 Task: Move the task Create a feature for users to track their fitness and health data to the section Done in the project WebTech and filter the tasks in the project by High Priority.
Action: Mouse moved to (59, 376)
Screenshot: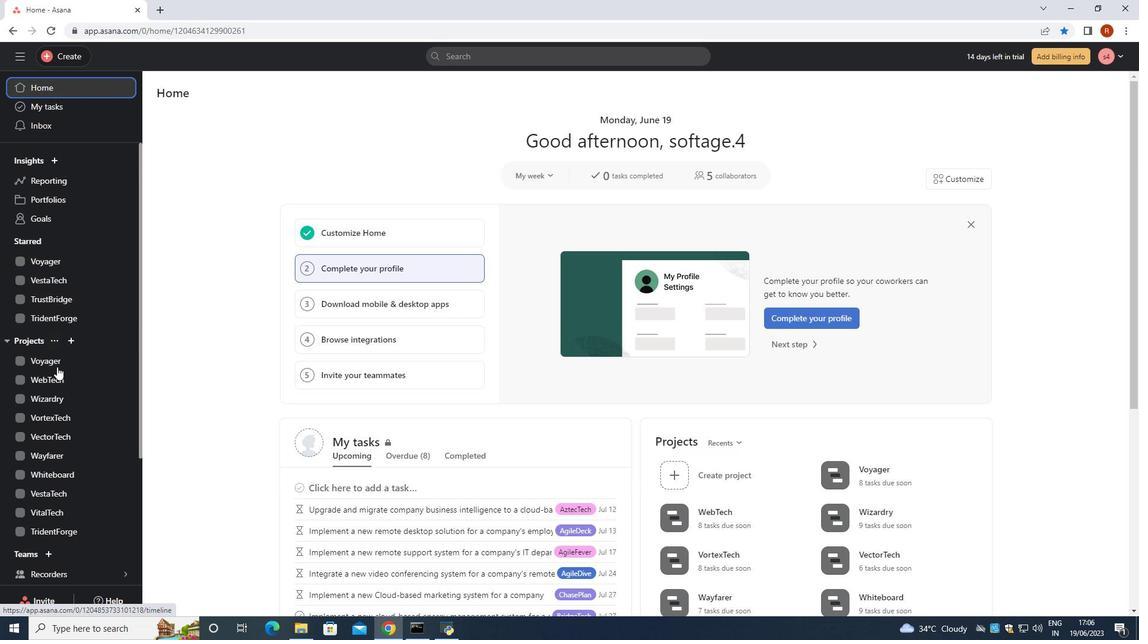 
Action: Mouse pressed left at (59, 376)
Screenshot: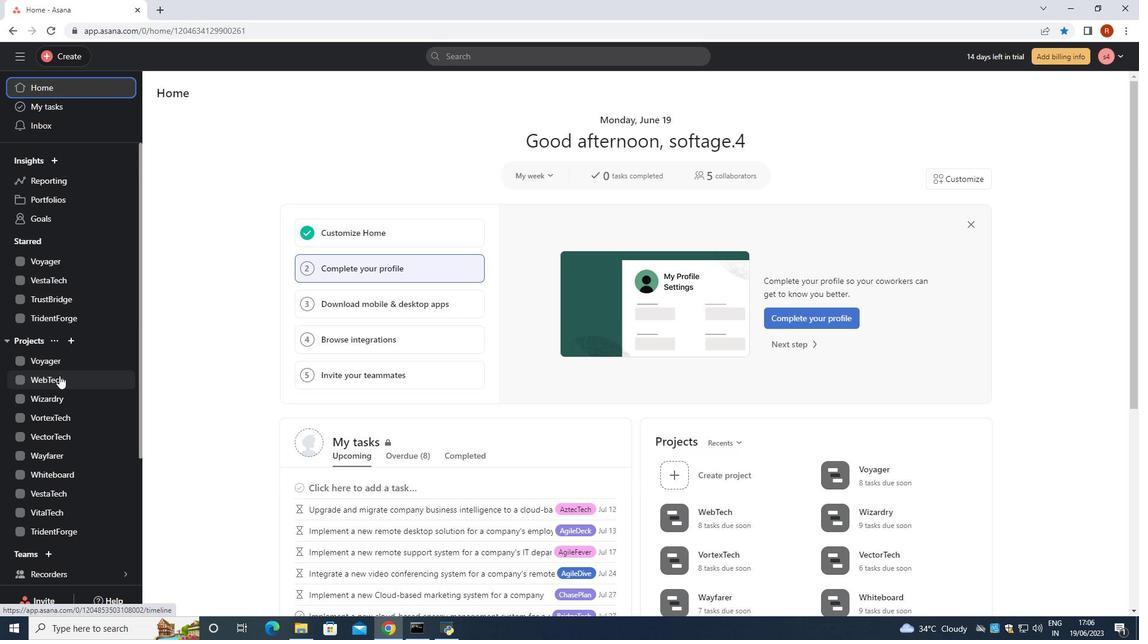 
Action: Mouse moved to (477, 257)
Screenshot: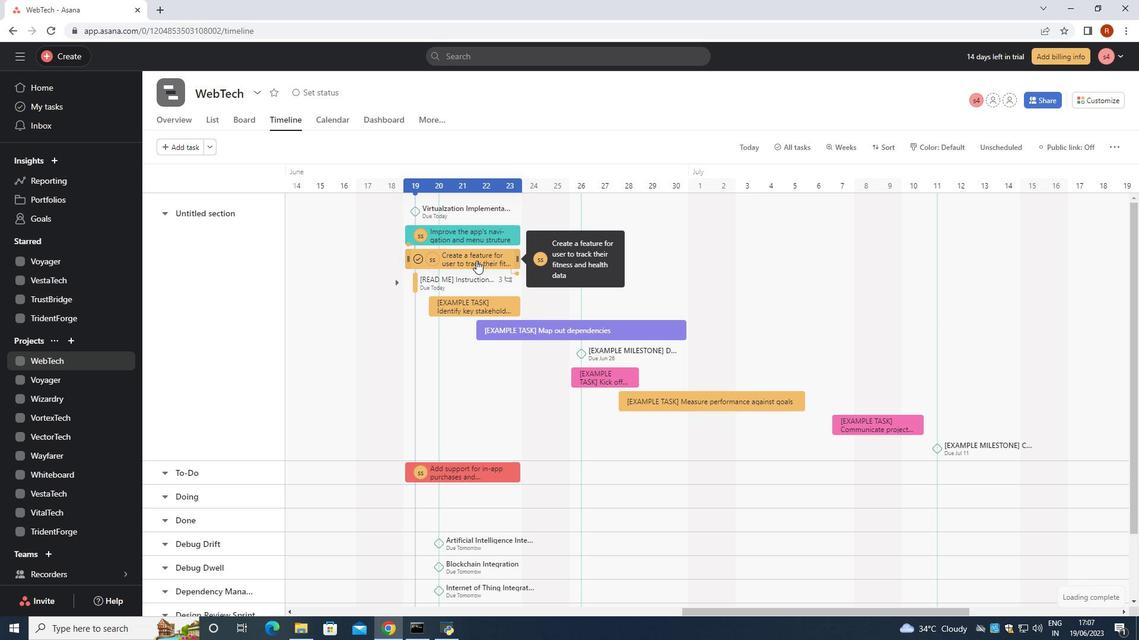 
Action: Mouse pressed left at (477, 257)
Screenshot: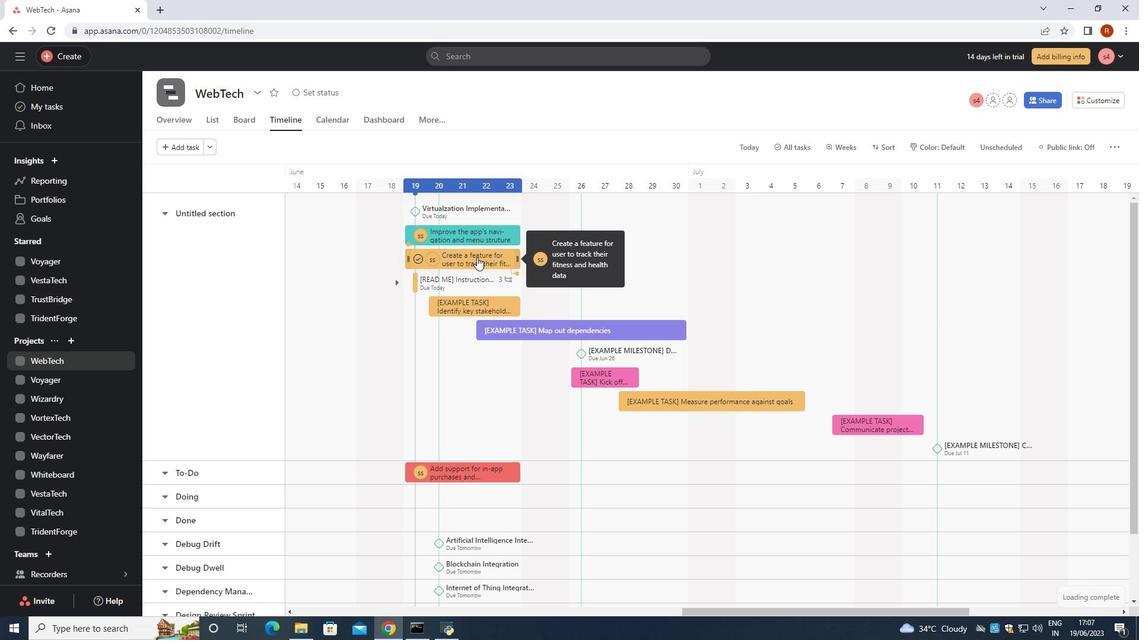 
Action: Mouse moved to (925, 279)
Screenshot: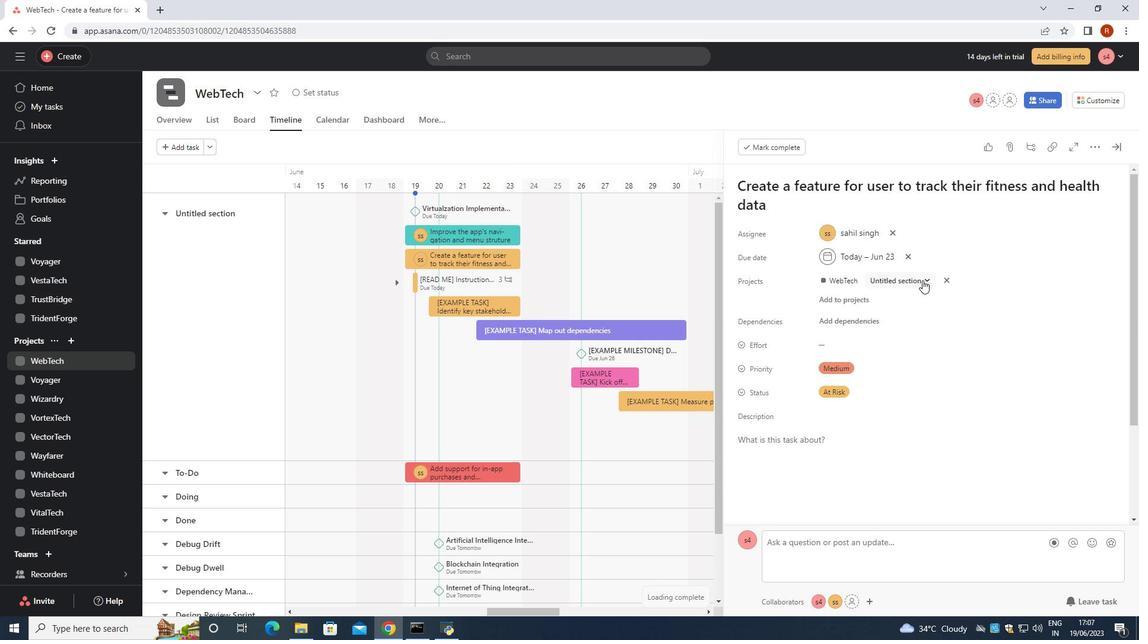 
Action: Mouse pressed left at (925, 279)
Screenshot: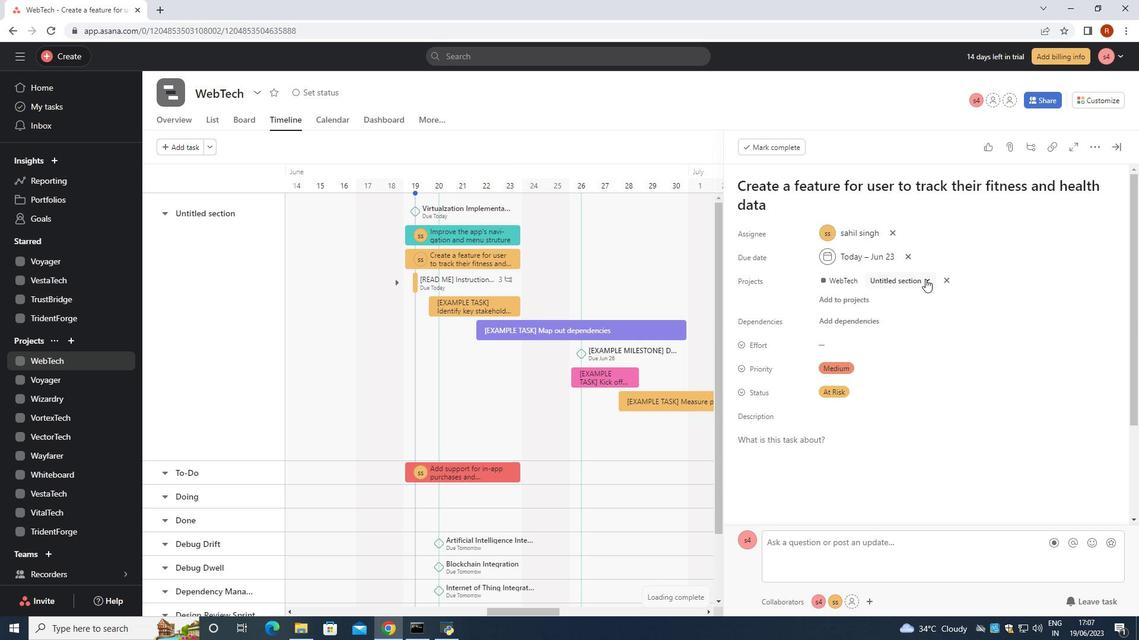 
Action: Mouse moved to (841, 365)
Screenshot: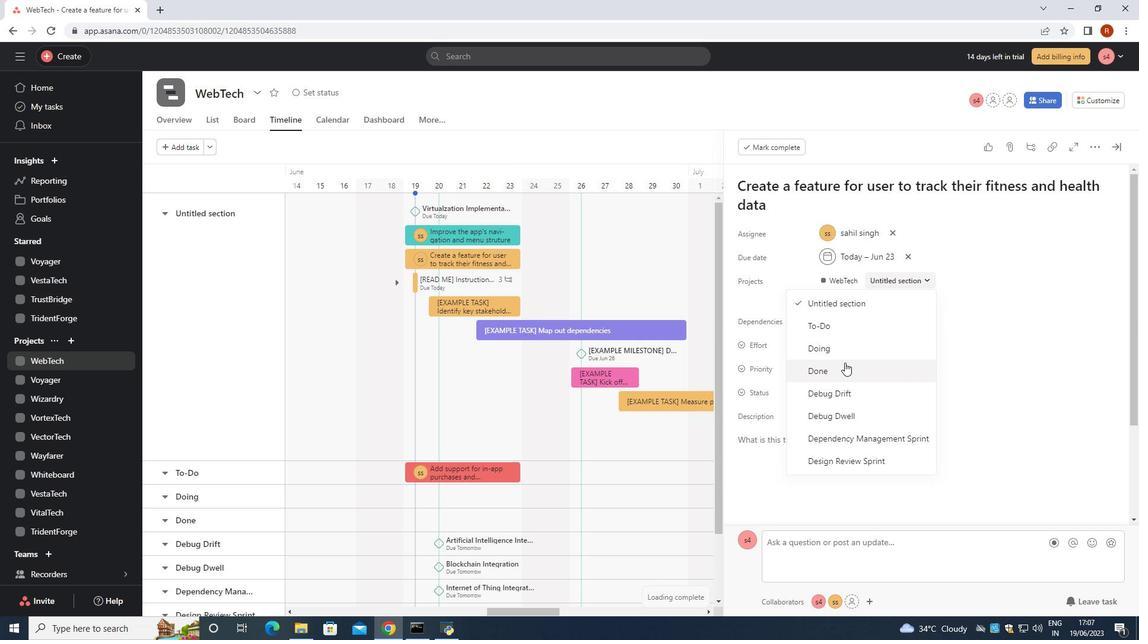 
Action: Mouse pressed left at (841, 365)
Screenshot: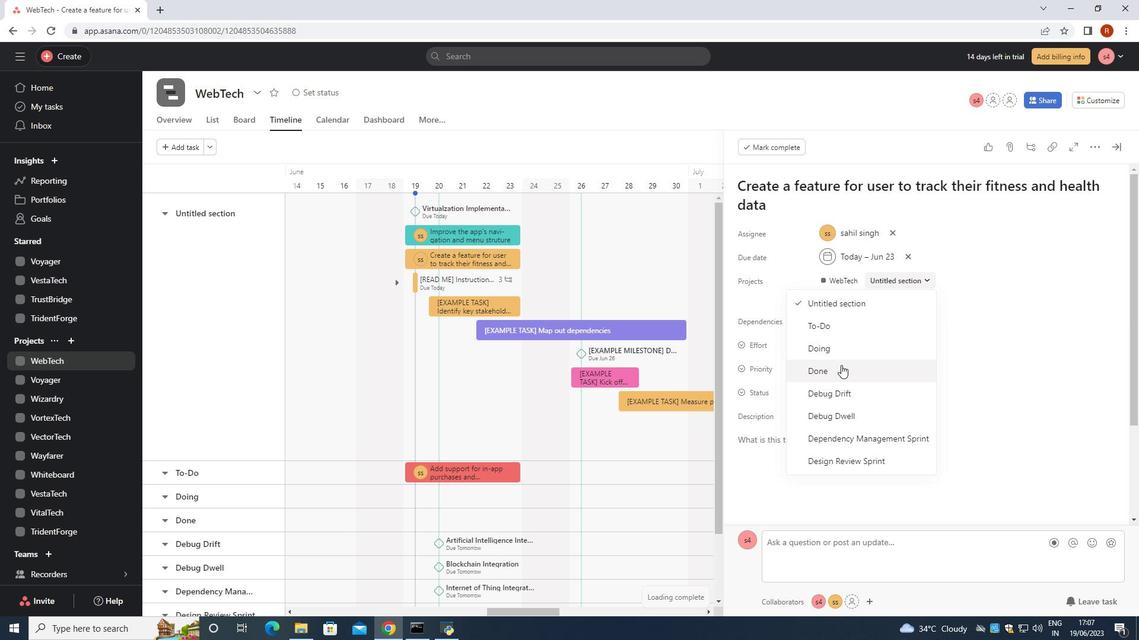 
Action: Mouse moved to (216, 116)
Screenshot: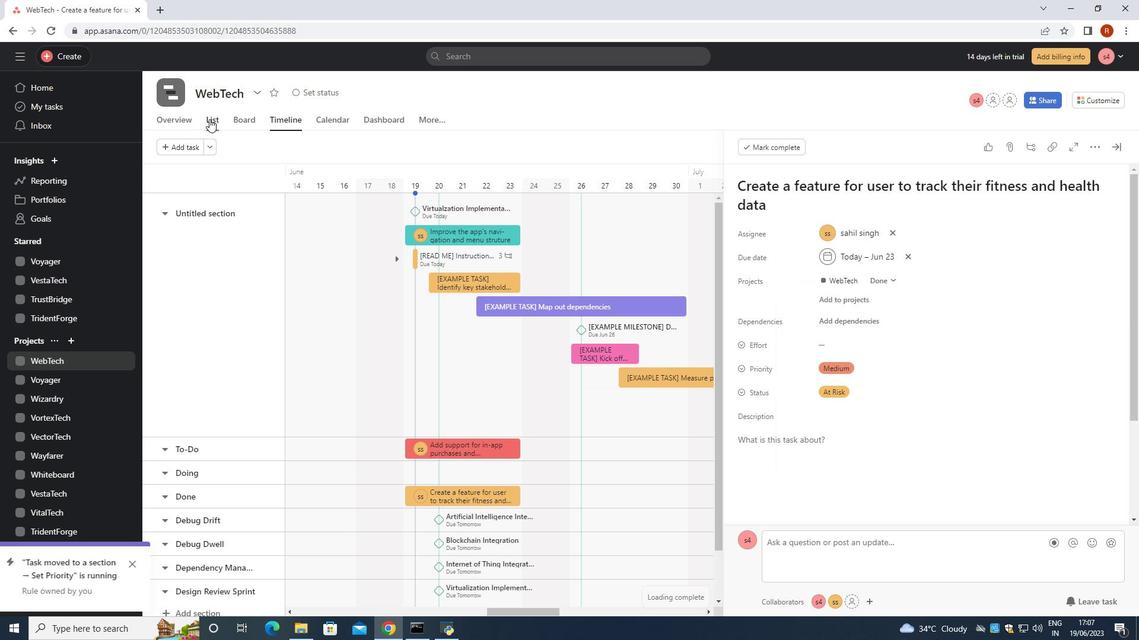 
Action: Mouse pressed left at (216, 116)
Screenshot: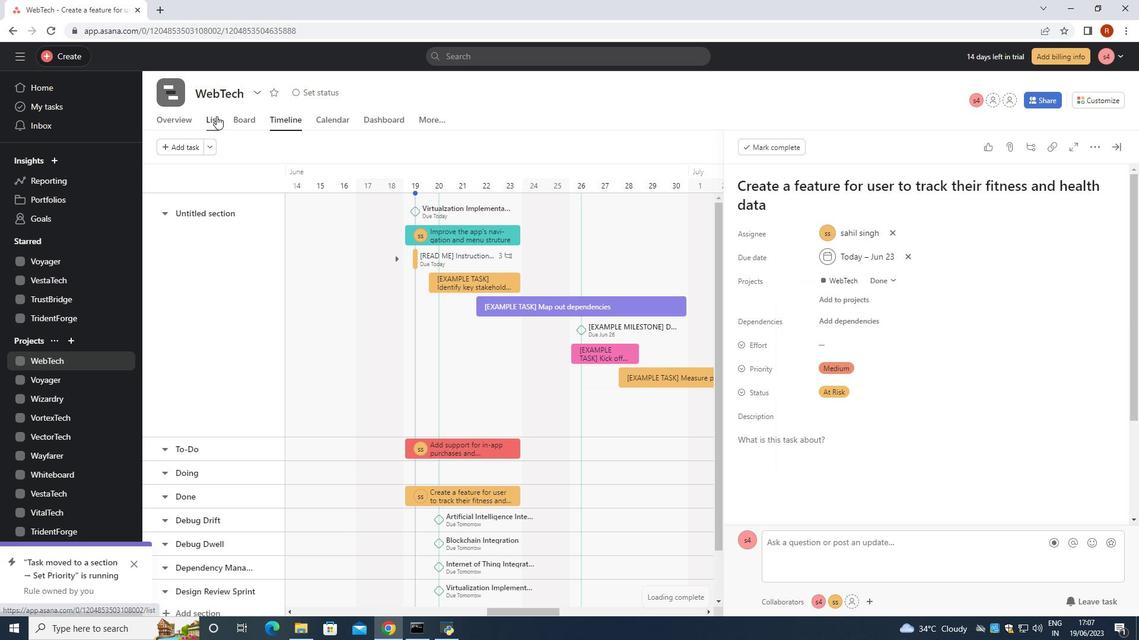 
Action: Mouse moved to (245, 144)
Screenshot: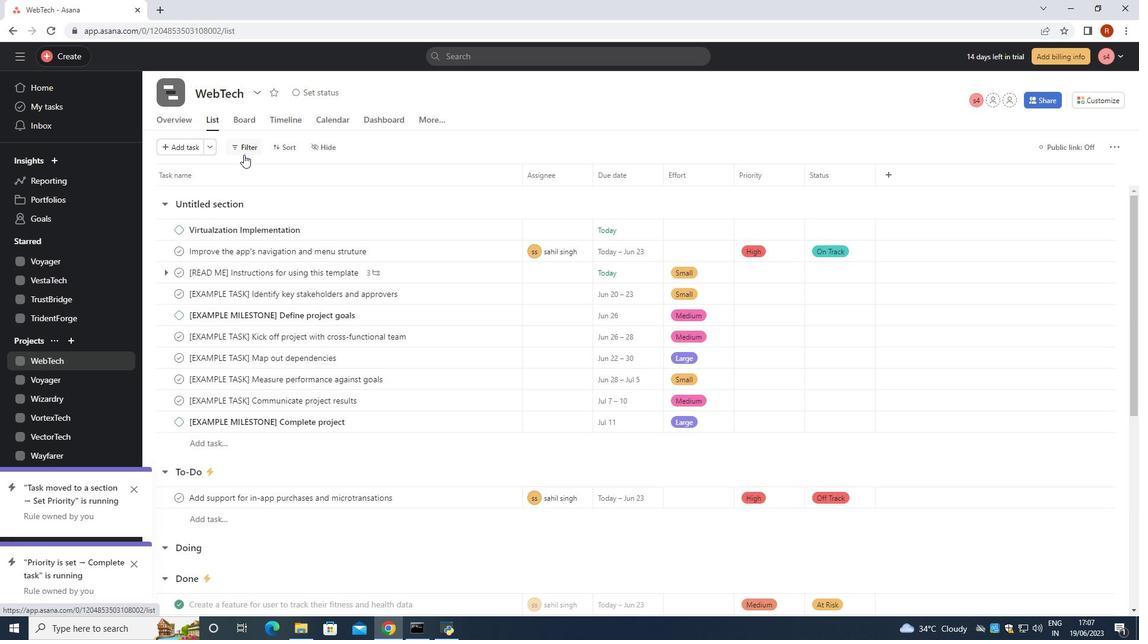 
Action: Mouse pressed left at (245, 144)
Screenshot: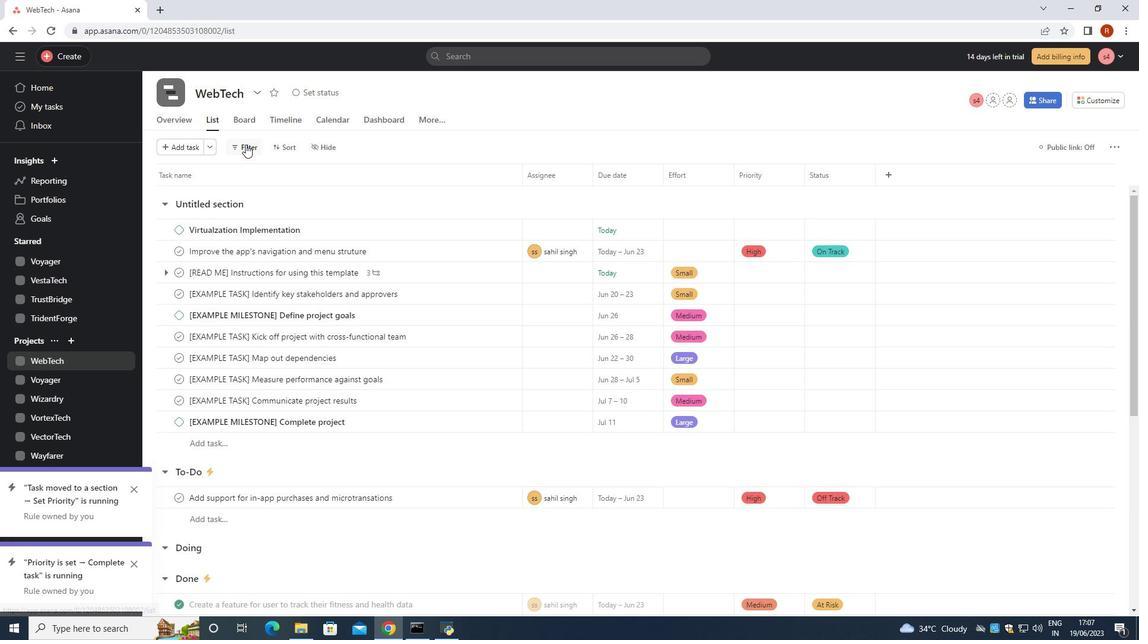 
Action: Mouse moved to (275, 248)
Screenshot: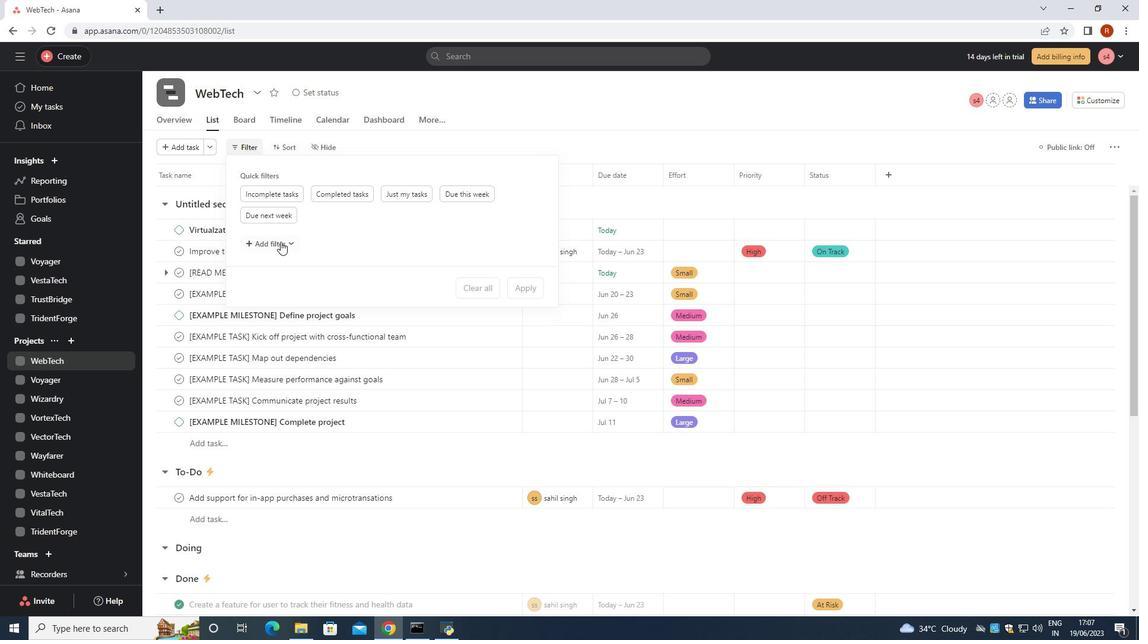 
Action: Mouse pressed left at (275, 248)
Screenshot: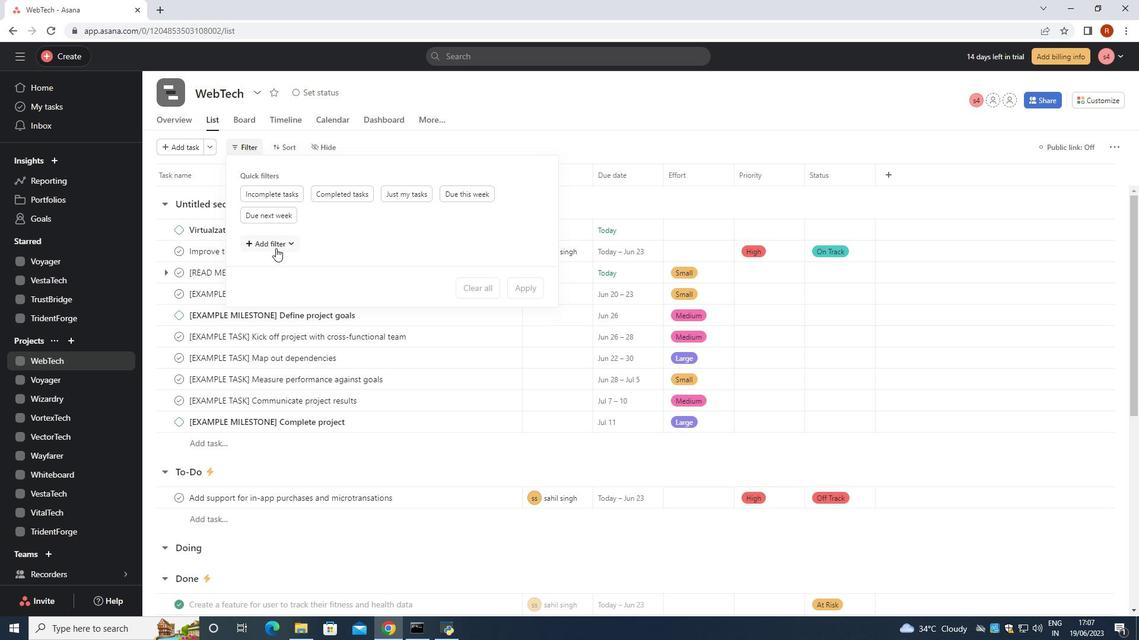 
Action: Mouse moved to (289, 298)
Screenshot: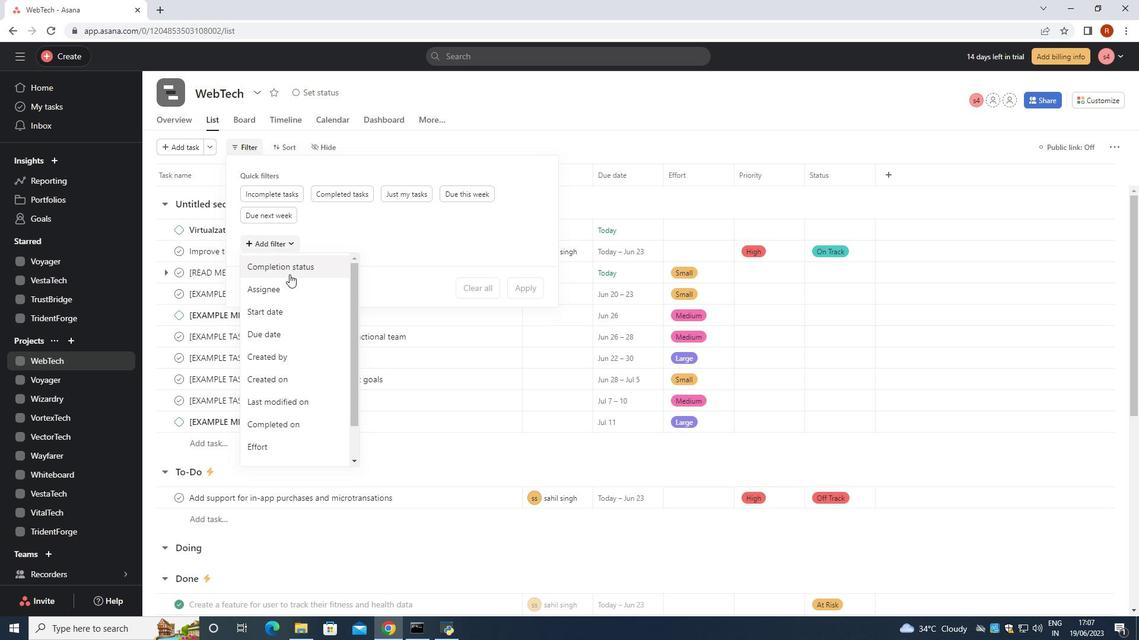 
Action: Mouse scrolled (289, 297) with delta (0, 0)
Screenshot: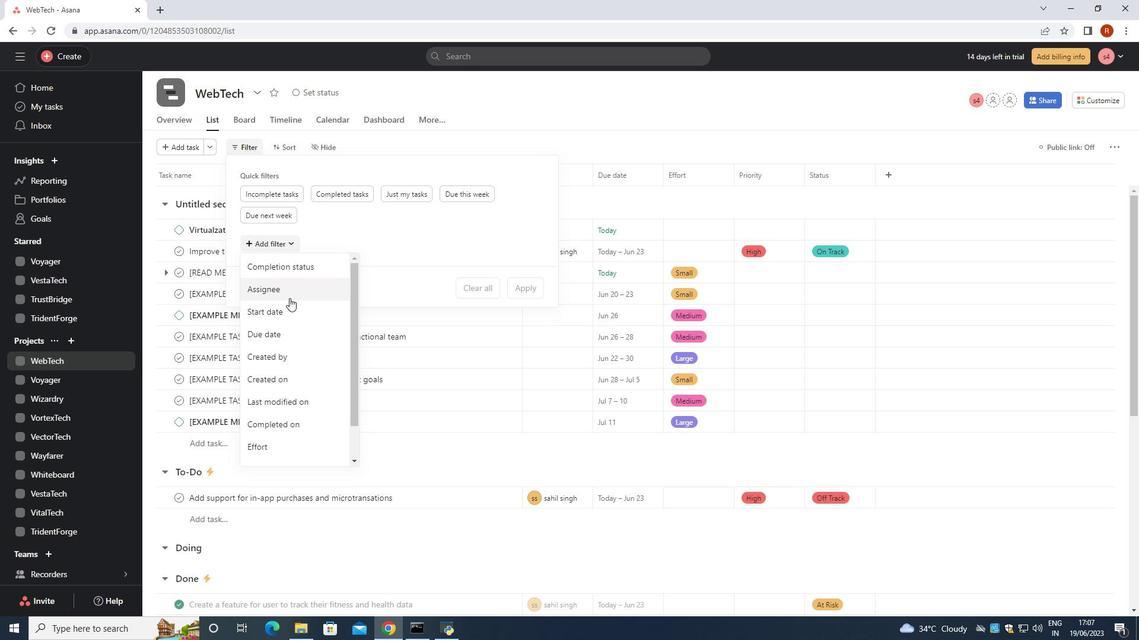 
Action: Mouse moved to (283, 305)
Screenshot: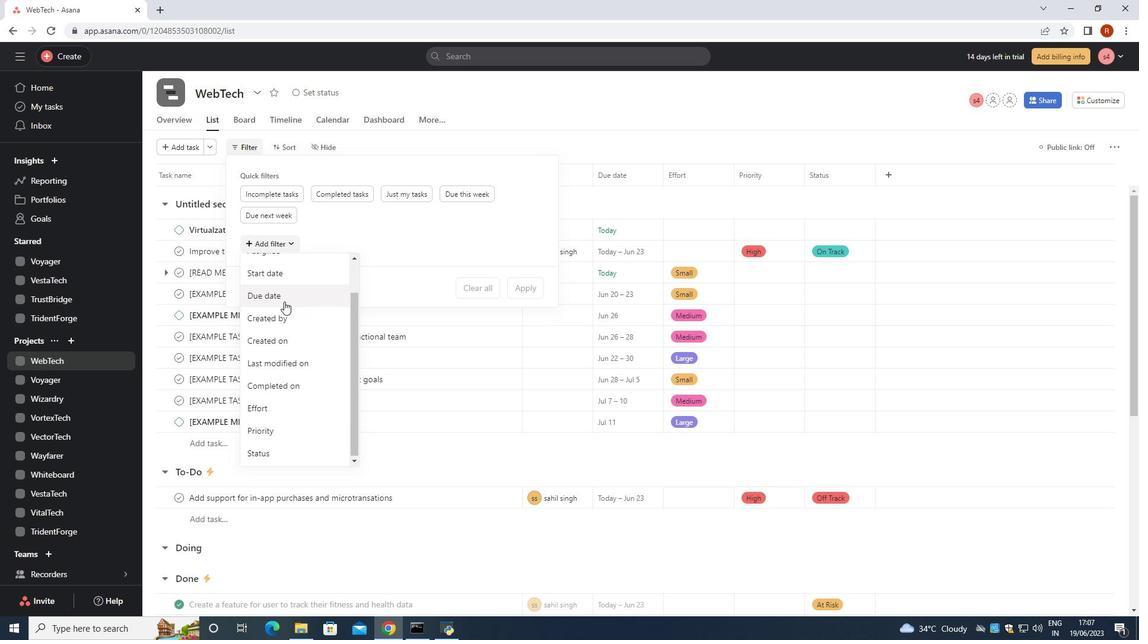 
Action: Mouse scrolled (283, 305) with delta (0, 0)
Screenshot: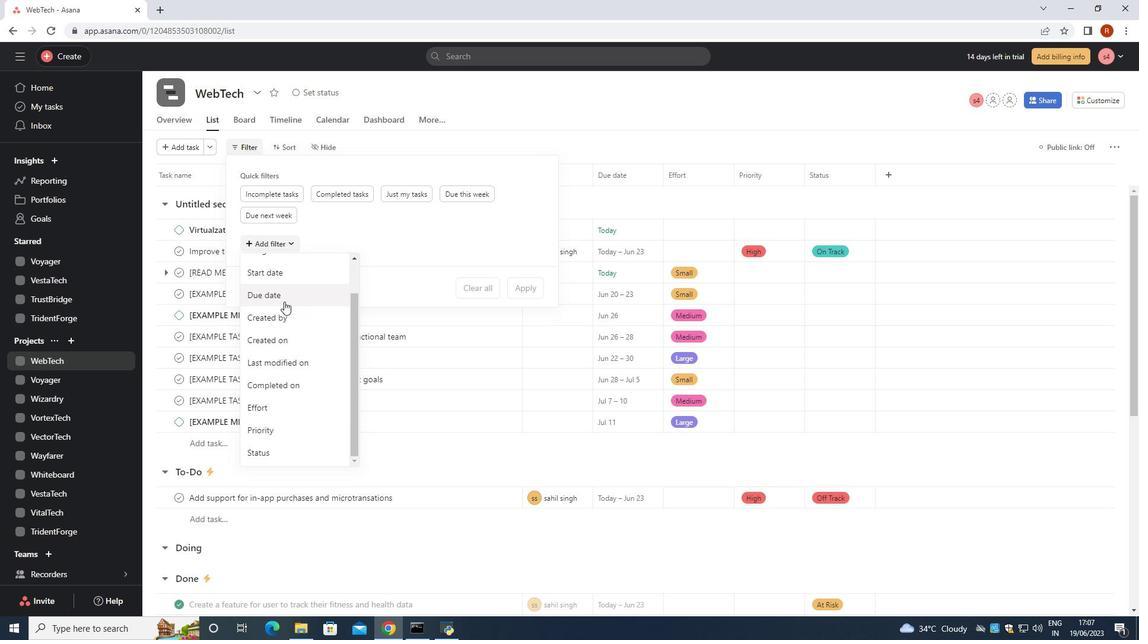 
Action: Mouse moved to (278, 422)
Screenshot: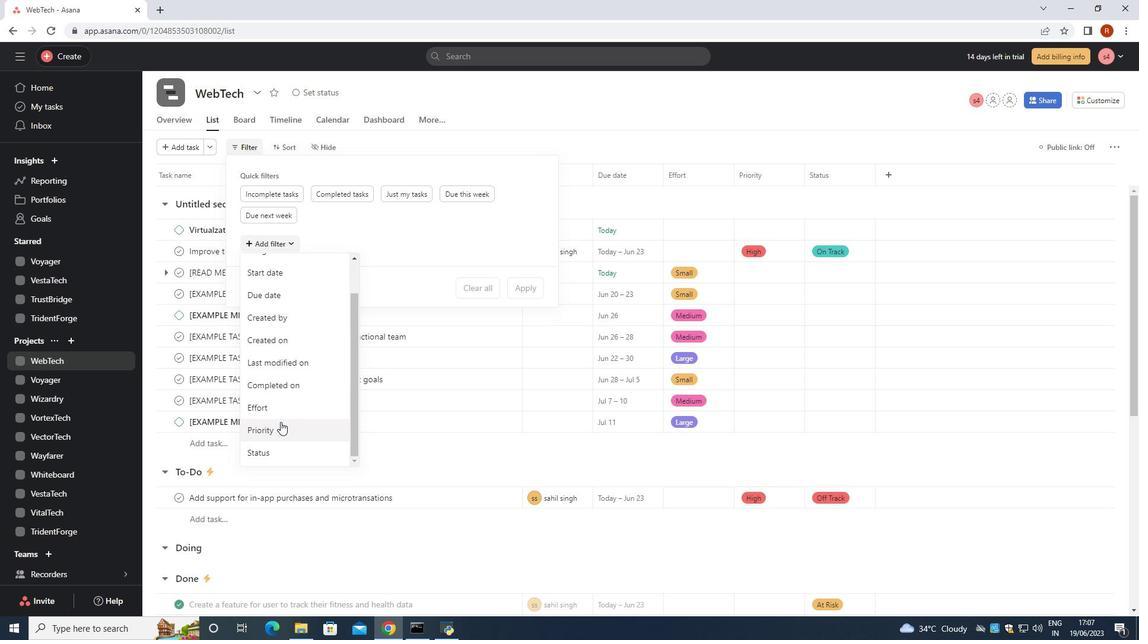 
Action: Mouse pressed left at (278, 422)
Screenshot: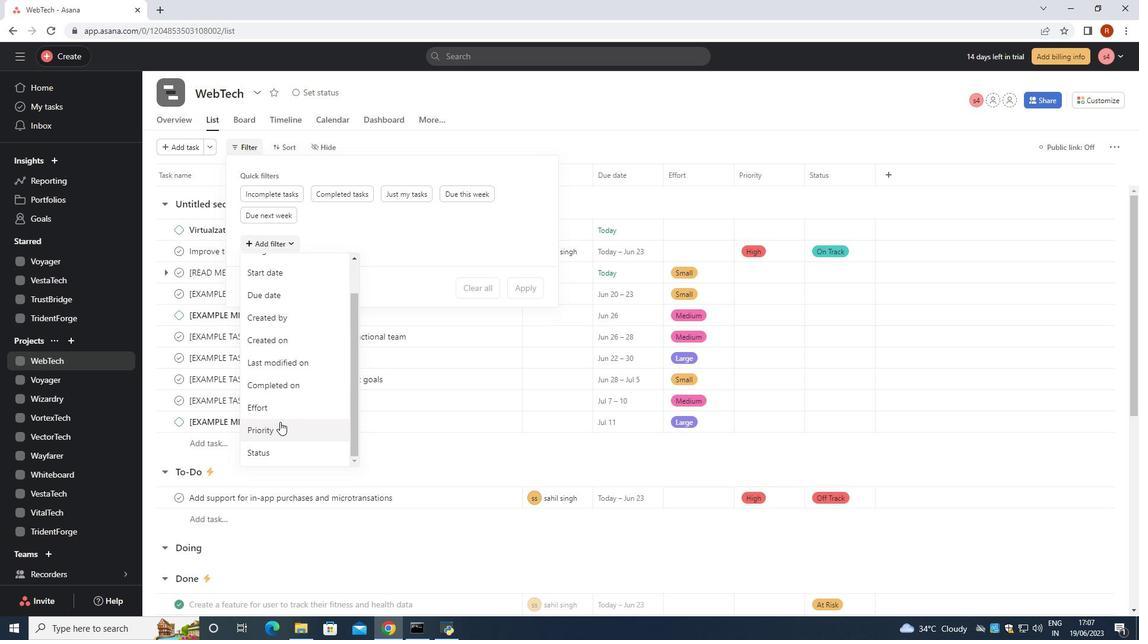 
Action: Mouse moved to (361, 258)
Screenshot: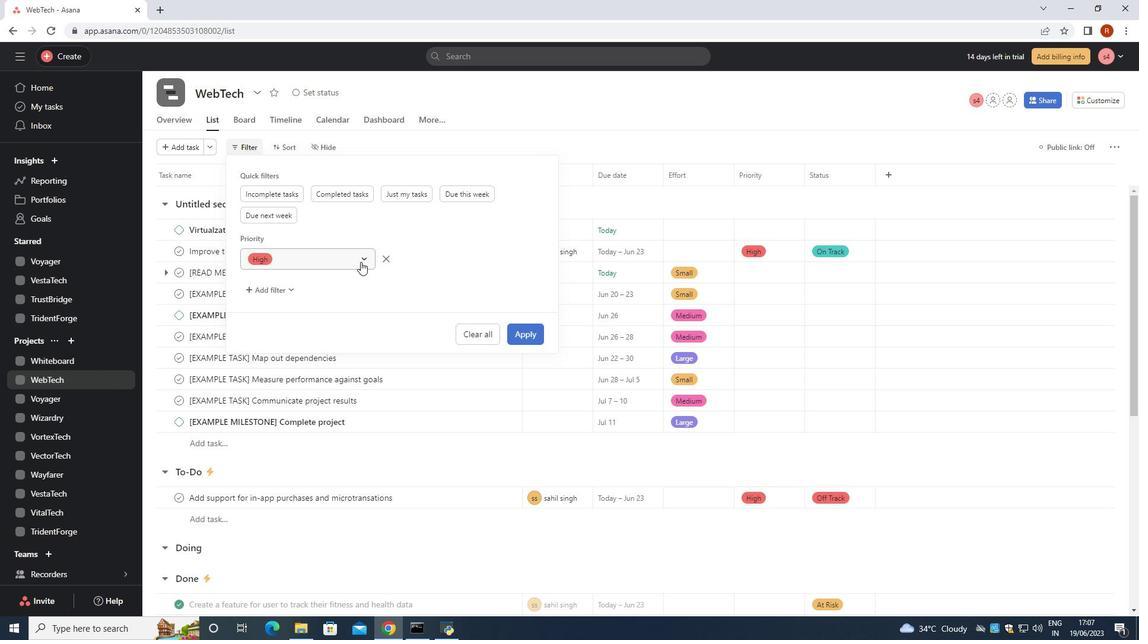 
Action: Mouse pressed left at (361, 258)
Screenshot: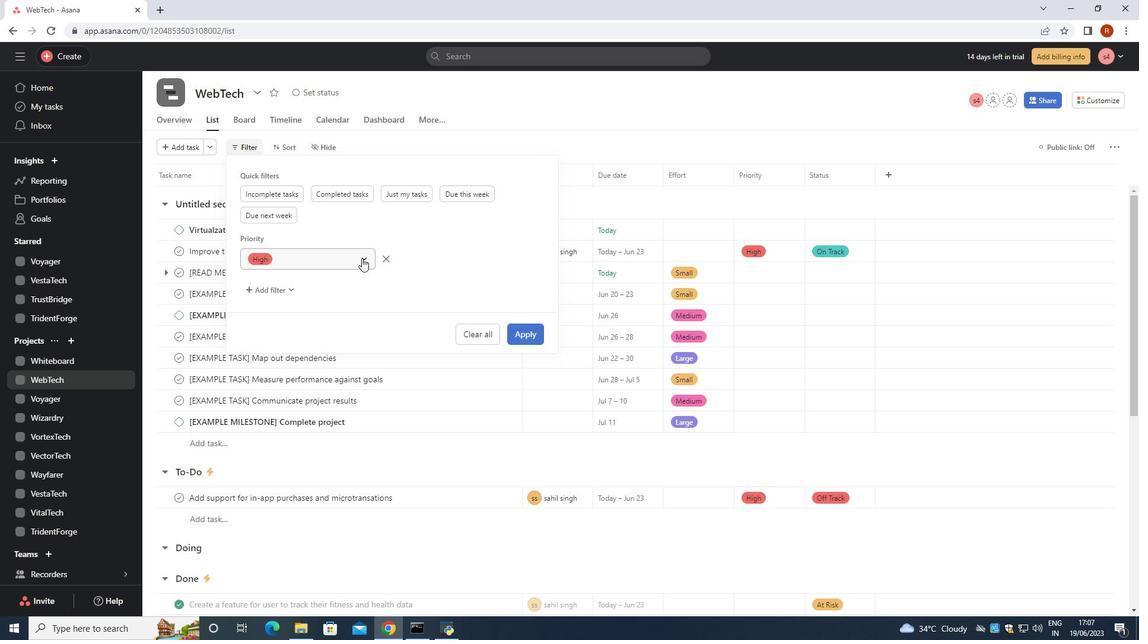 
Action: Mouse moved to (280, 279)
Screenshot: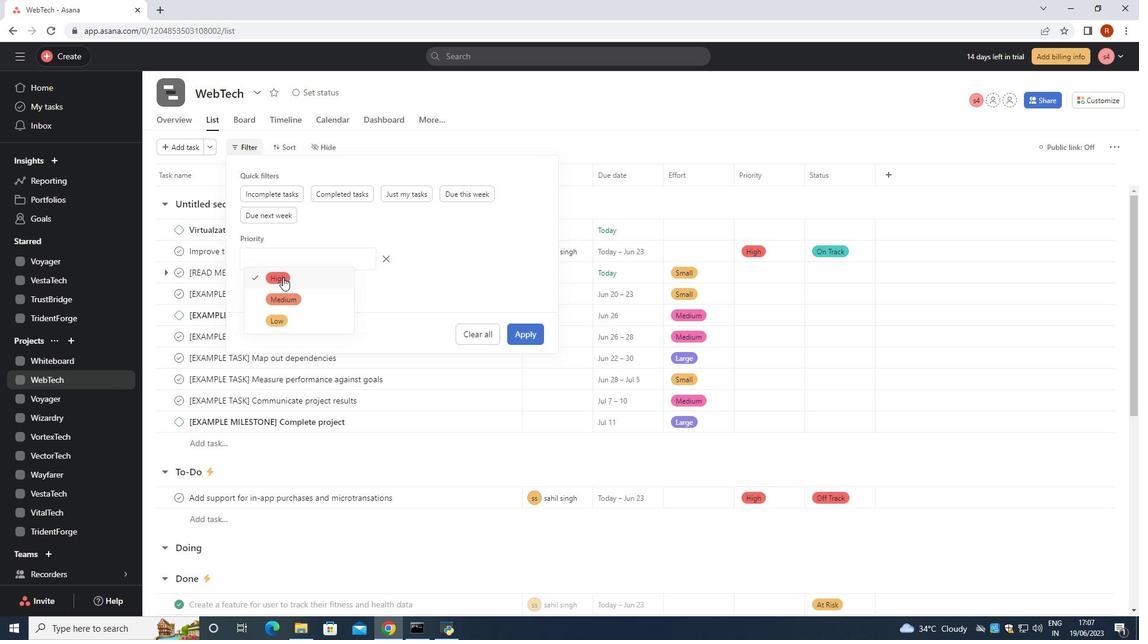 
Action: Mouse pressed left at (280, 279)
Screenshot: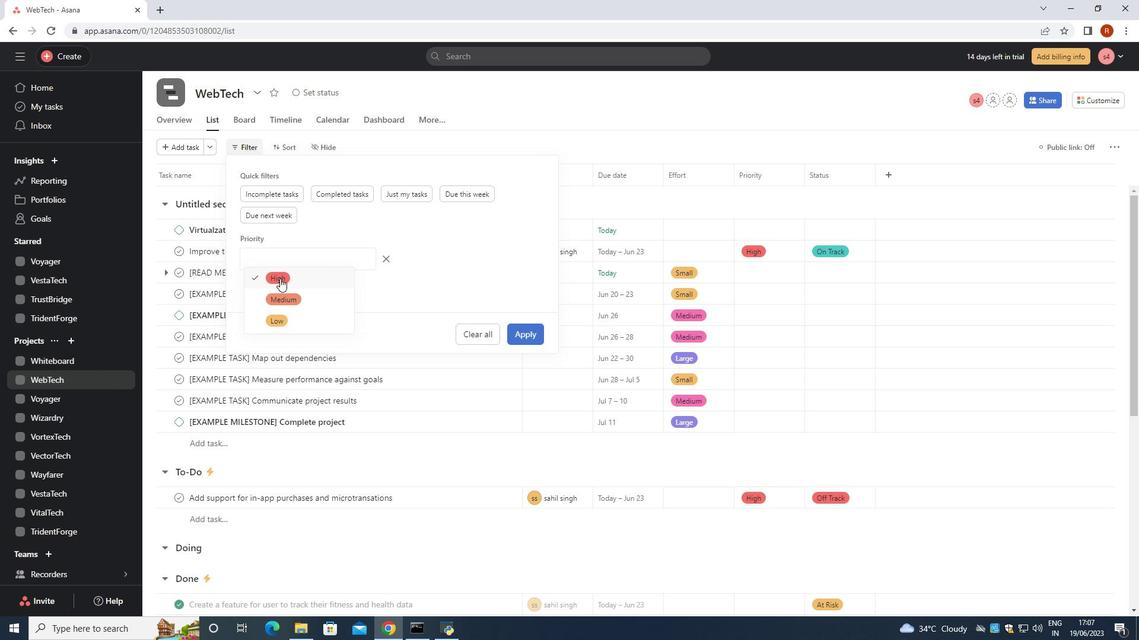 
Action: Mouse moved to (530, 333)
Screenshot: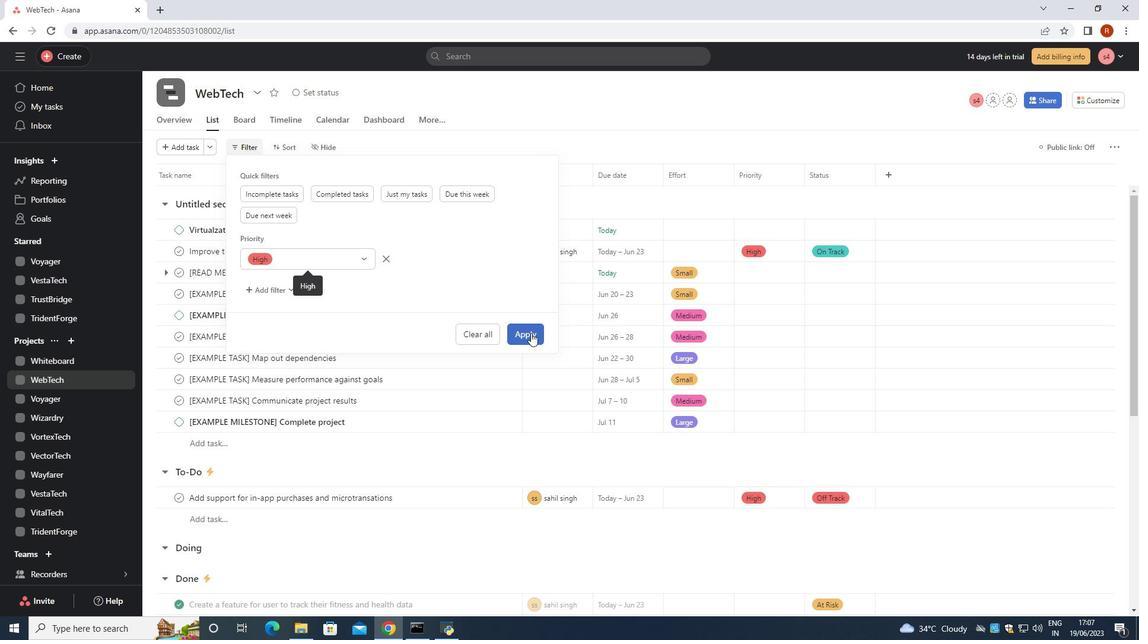 
Action: Mouse pressed left at (530, 333)
Screenshot: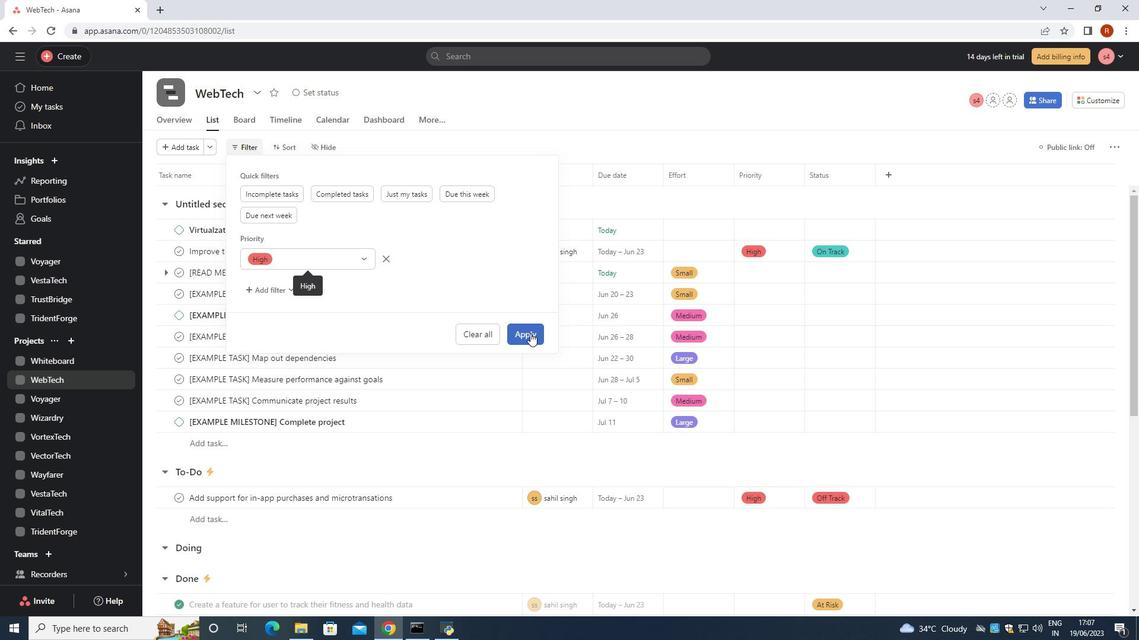 
Action: Mouse moved to (530, 334)
Screenshot: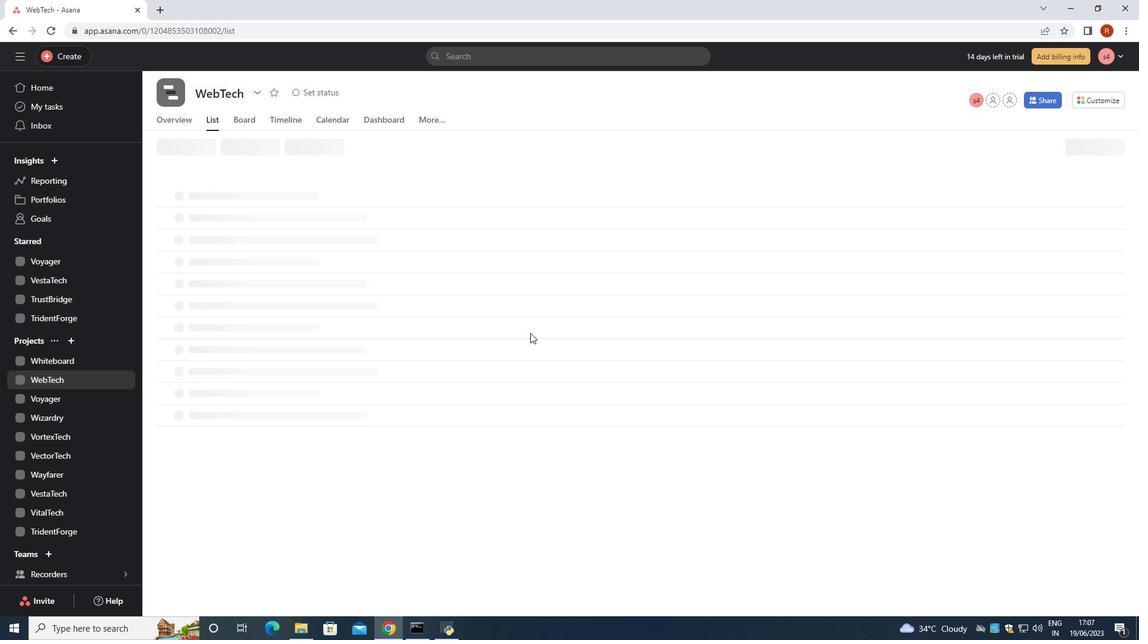 
